 Task: Sort the products in the category "Scones" by unit price (low first).
Action: Mouse moved to (17, 83)
Screenshot: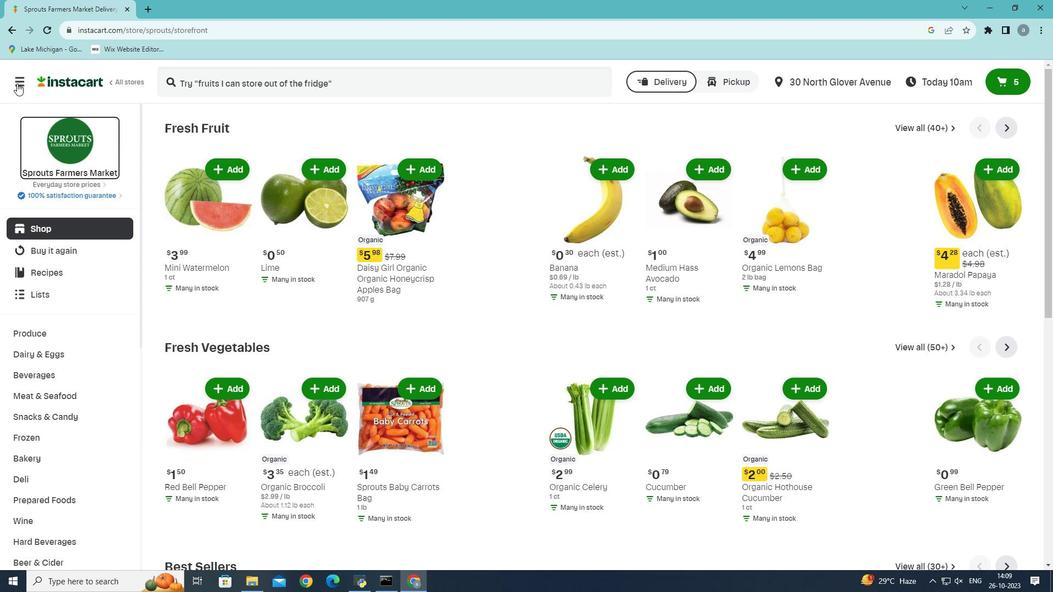 
Action: Mouse pressed left at (17, 83)
Screenshot: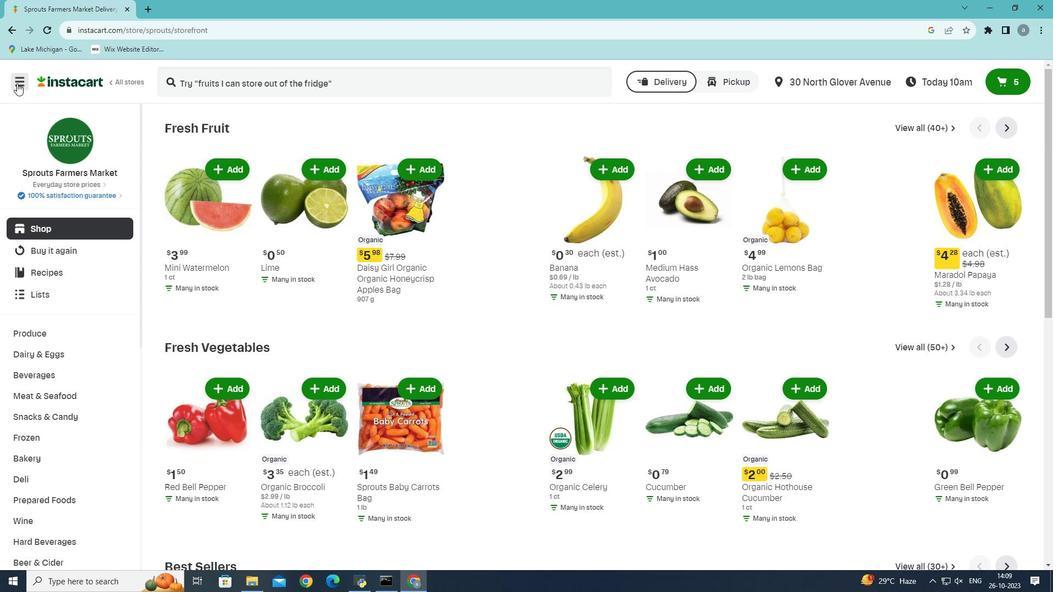 
Action: Mouse moved to (81, 370)
Screenshot: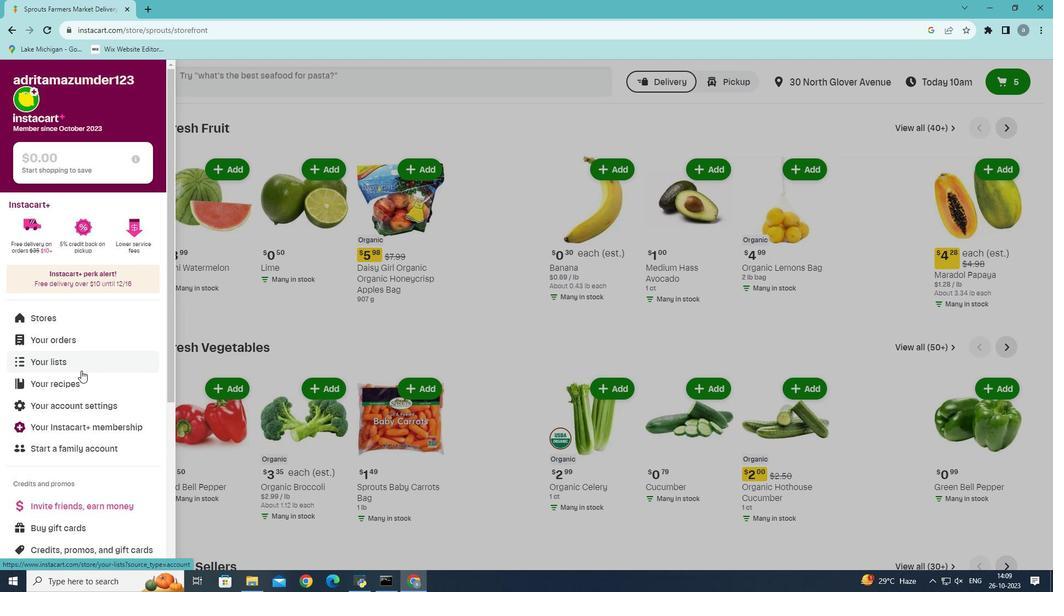 
Action: Mouse scrolled (81, 370) with delta (0, 0)
Screenshot: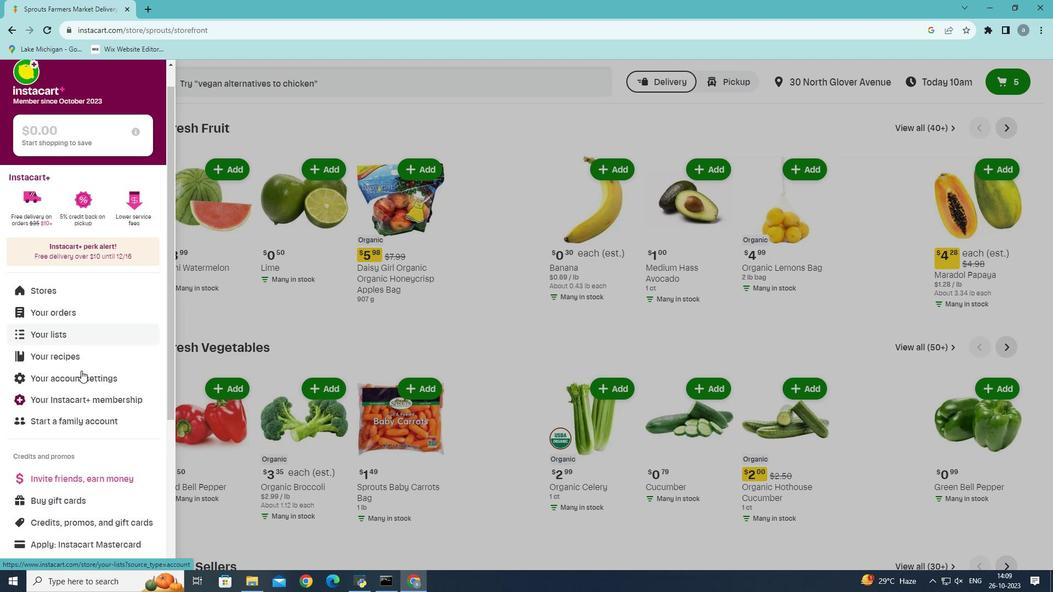 
Action: Mouse moved to (45, 260)
Screenshot: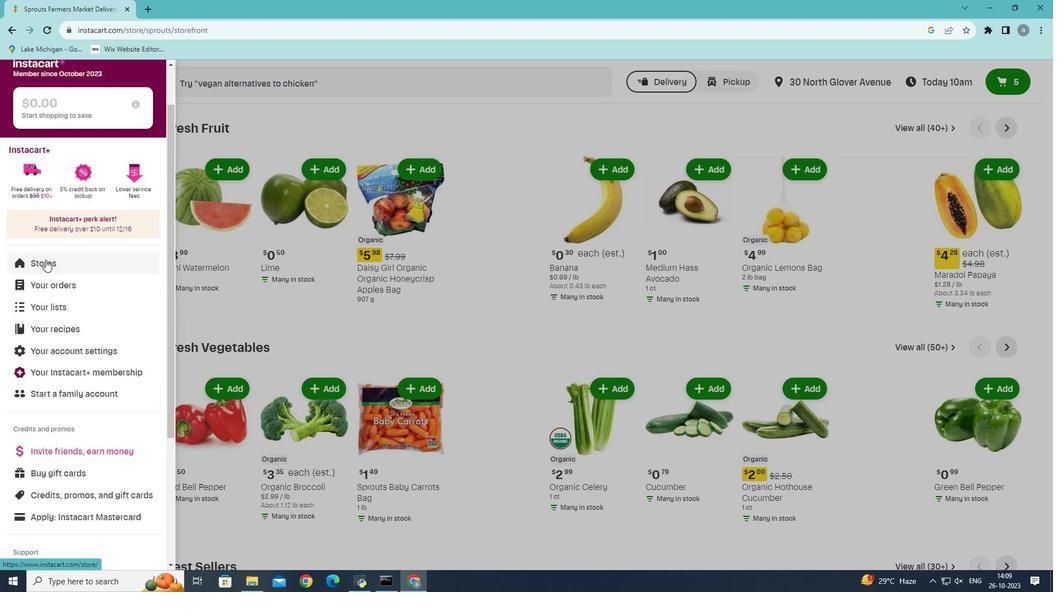 
Action: Mouse pressed left at (45, 260)
Screenshot: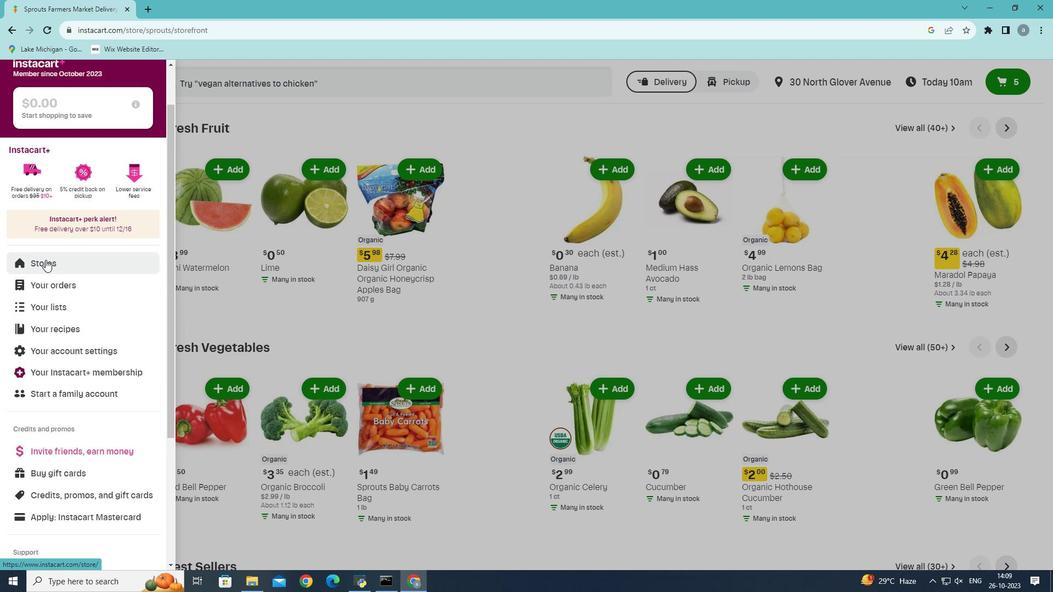 
Action: Mouse moved to (246, 128)
Screenshot: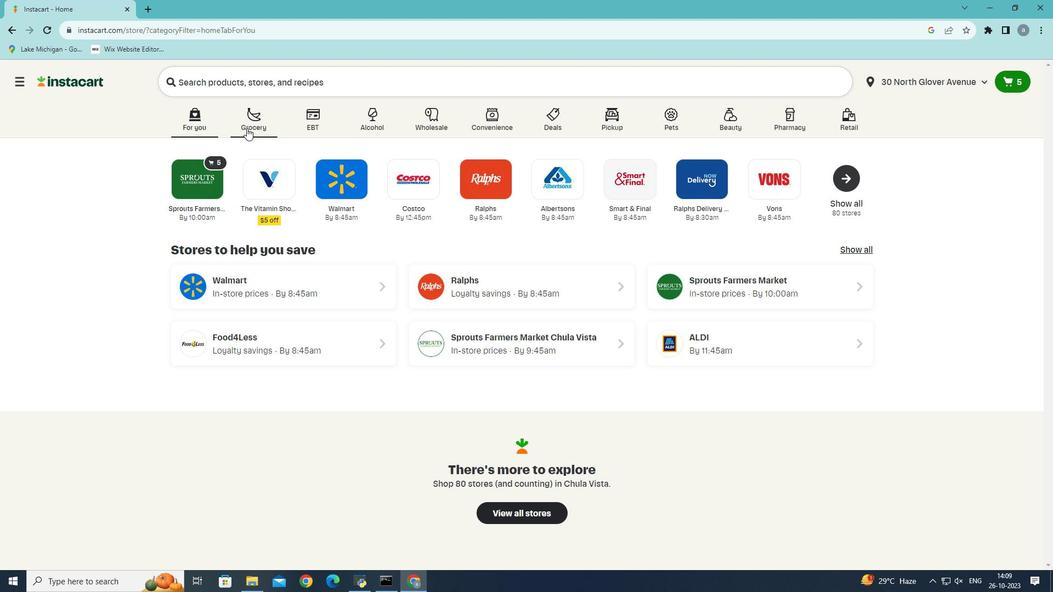 
Action: Mouse pressed left at (246, 128)
Screenshot: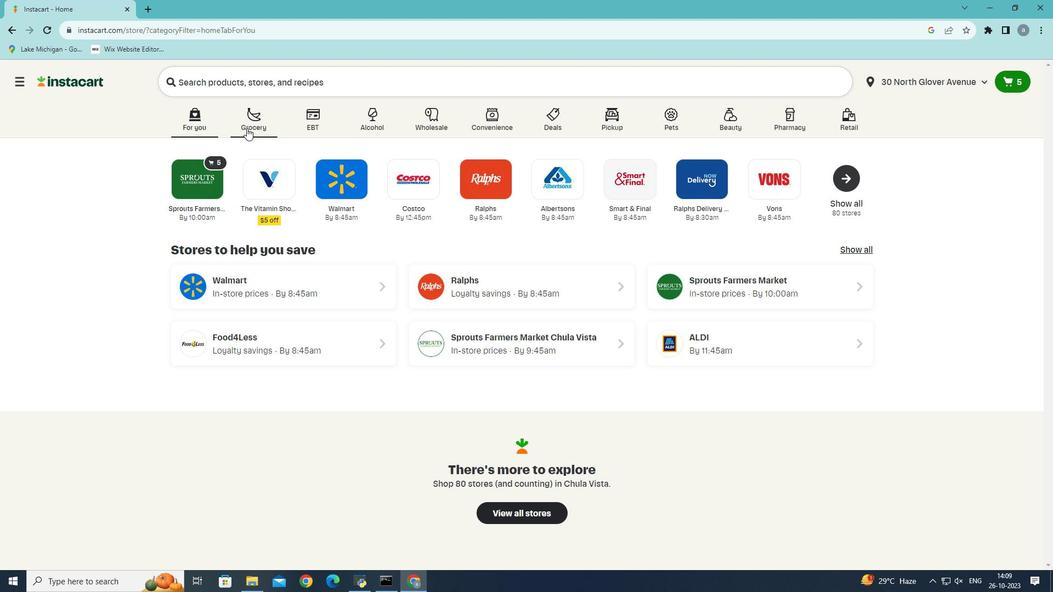 
Action: Mouse moved to (269, 311)
Screenshot: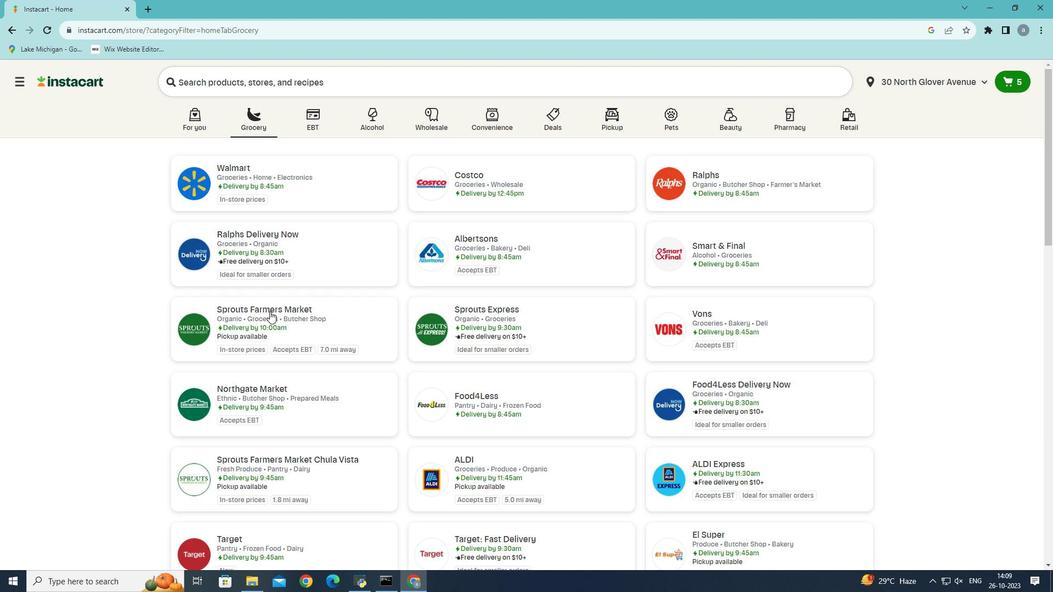 
Action: Mouse pressed left at (269, 311)
Screenshot: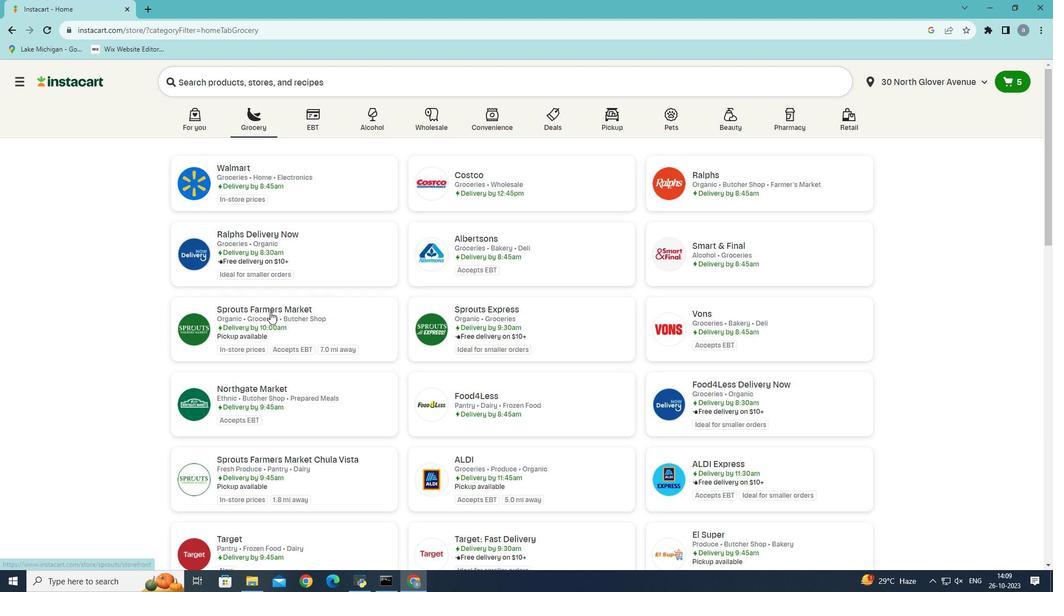 
Action: Mouse moved to (36, 457)
Screenshot: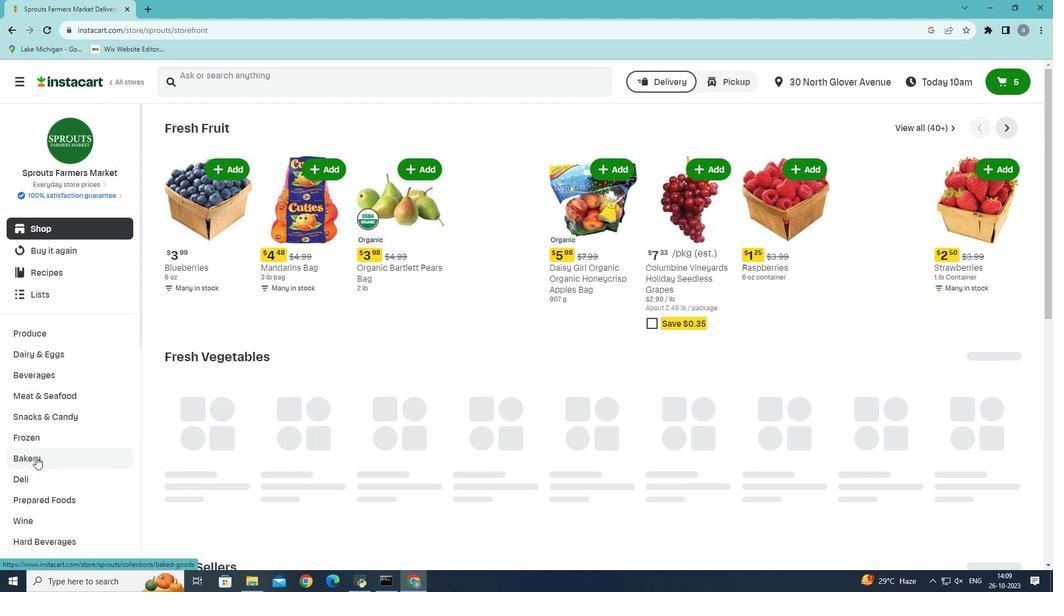 
Action: Mouse pressed left at (36, 457)
Screenshot: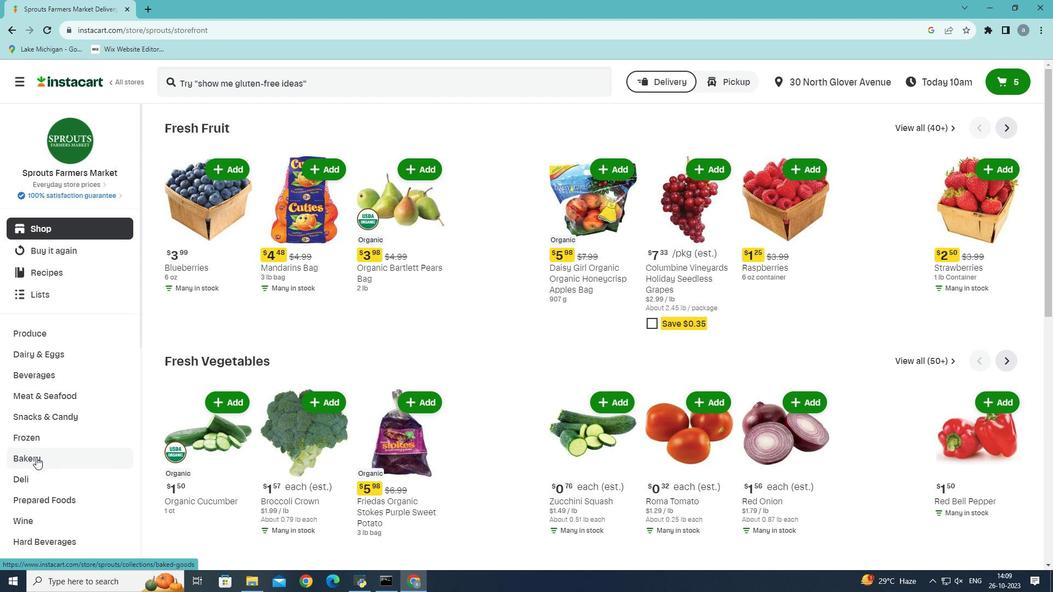 
Action: Mouse moved to (646, 153)
Screenshot: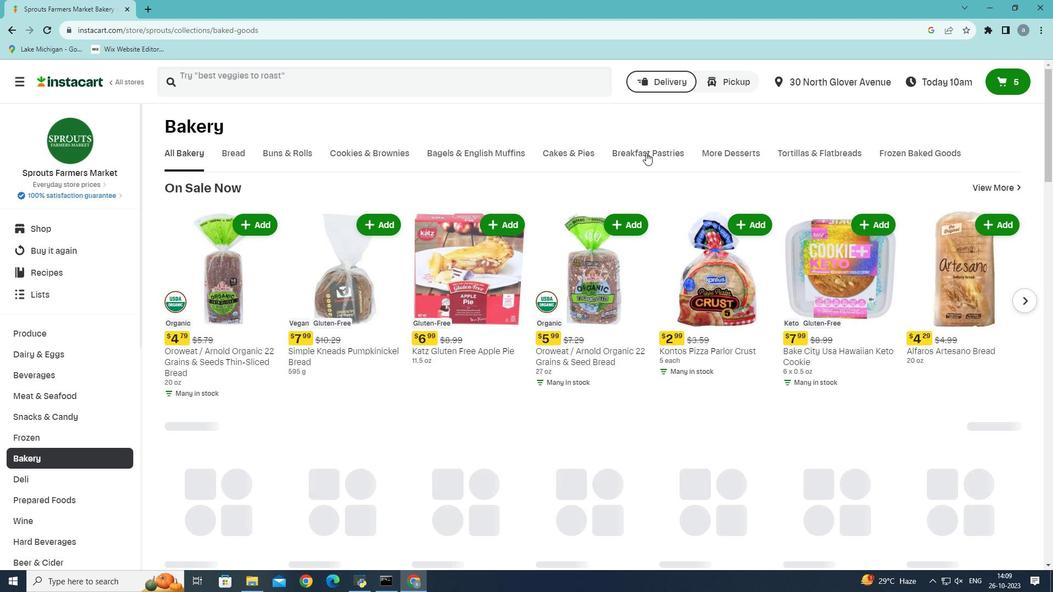 
Action: Mouse pressed left at (646, 153)
Screenshot: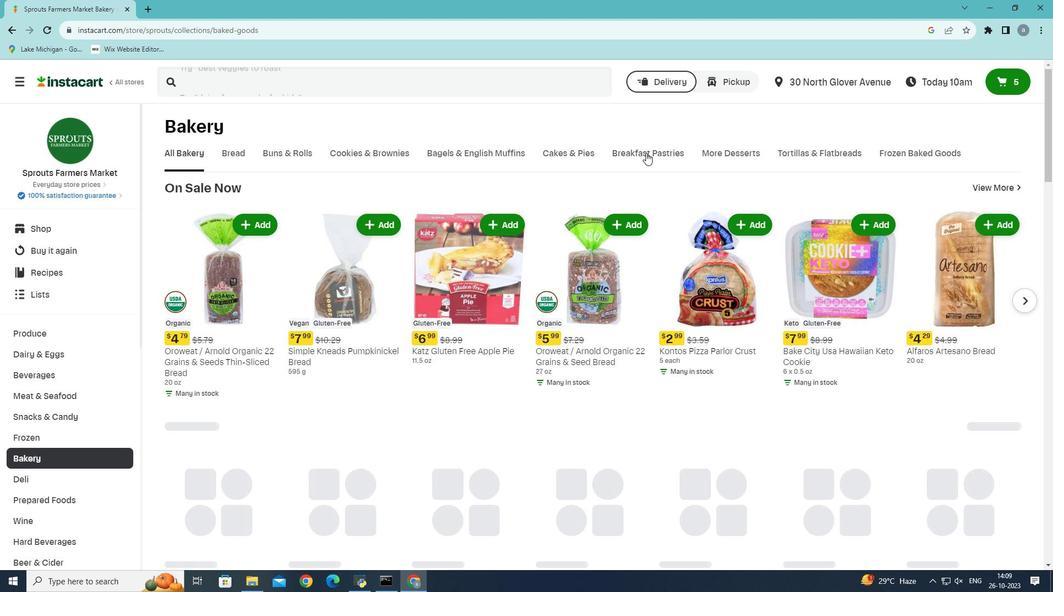 
Action: Mouse moved to (575, 201)
Screenshot: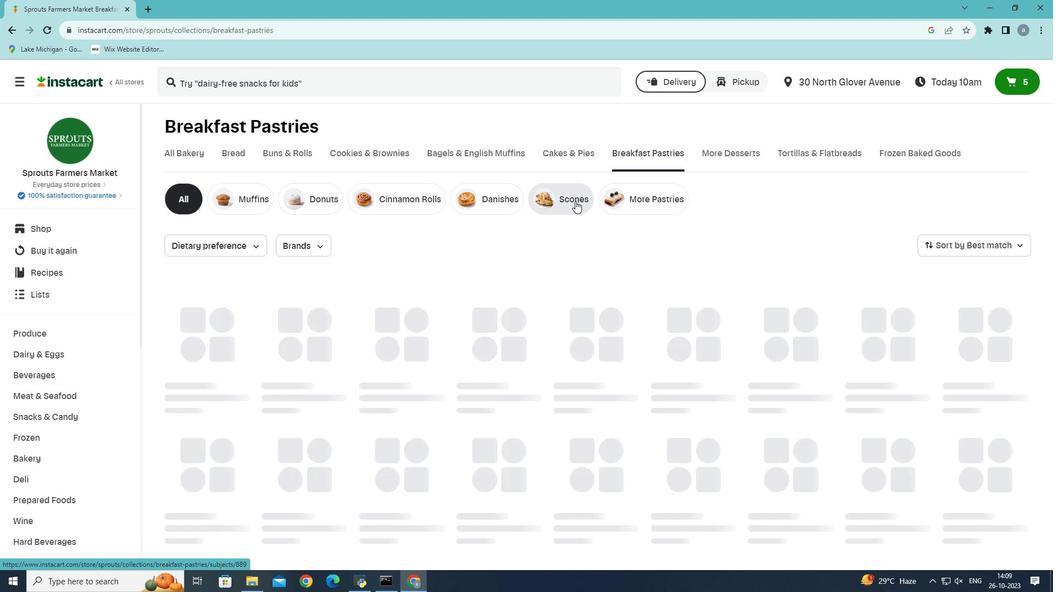 
Action: Mouse pressed left at (575, 201)
Screenshot: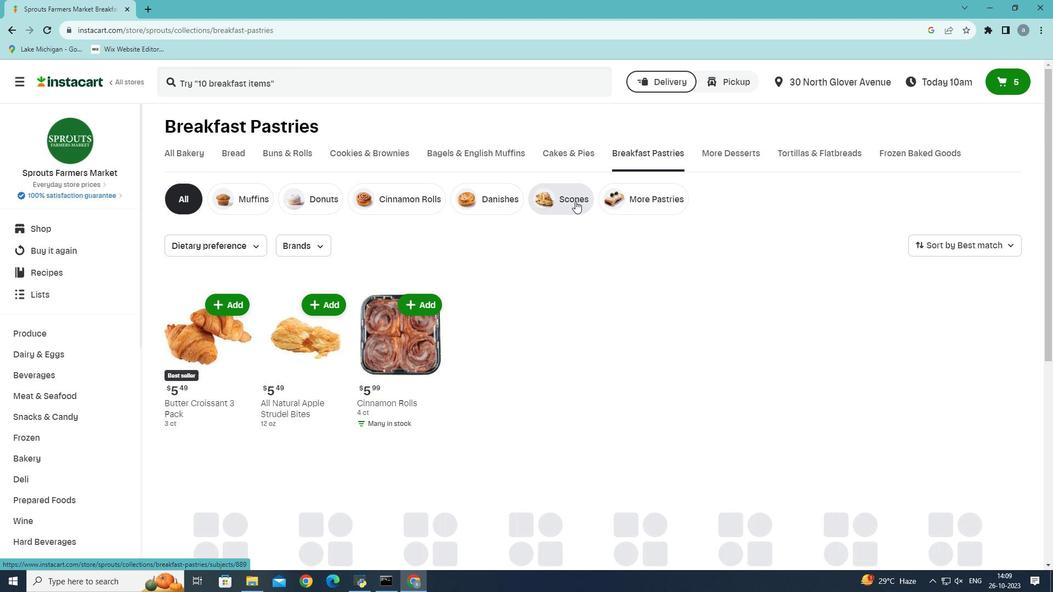 
Action: Mouse moved to (1014, 244)
Screenshot: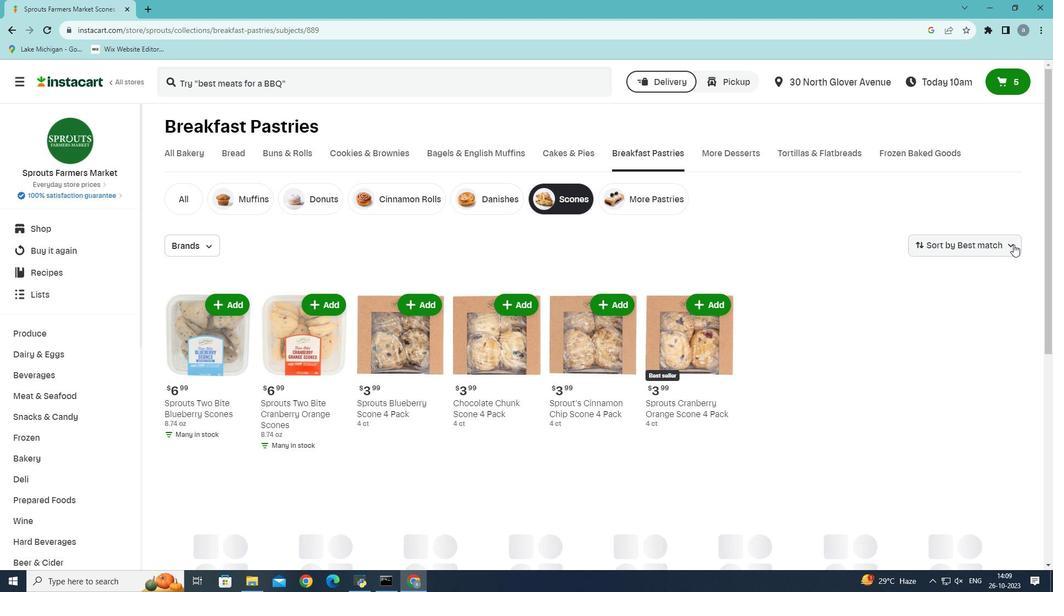 
Action: Mouse pressed left at (1014, 244)
Screenshot: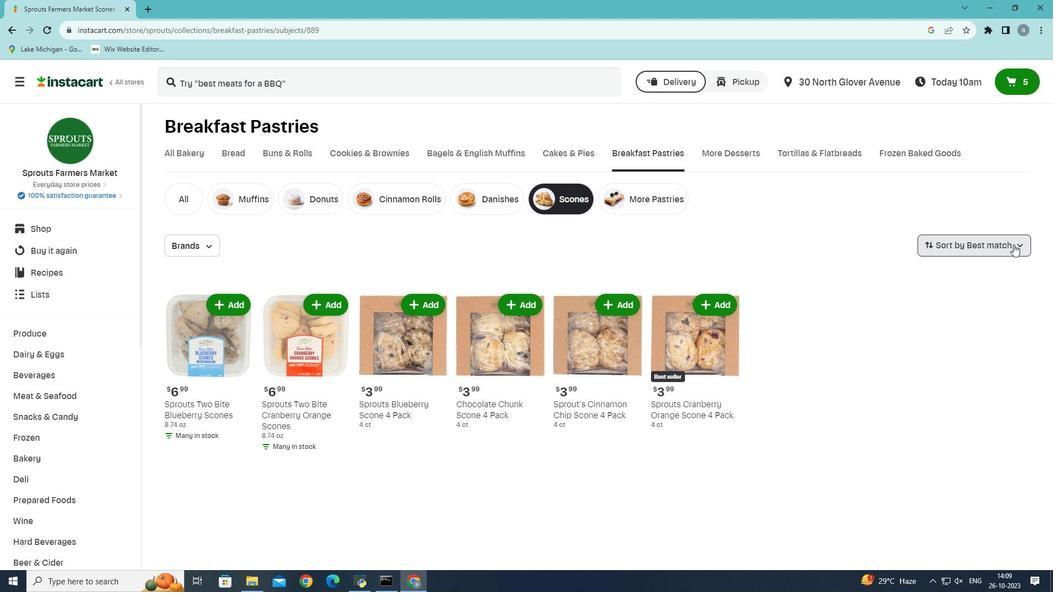 
Action: Mouse moved to (981, 342)
Screenshot: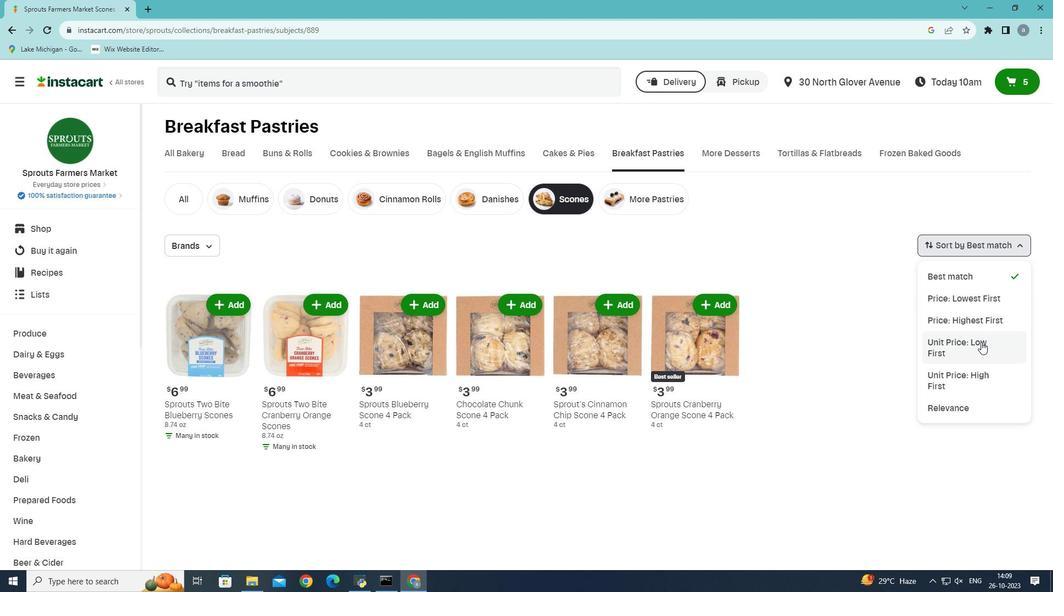 
Action: Mouse pressed left at (981, 342)
Screenshot: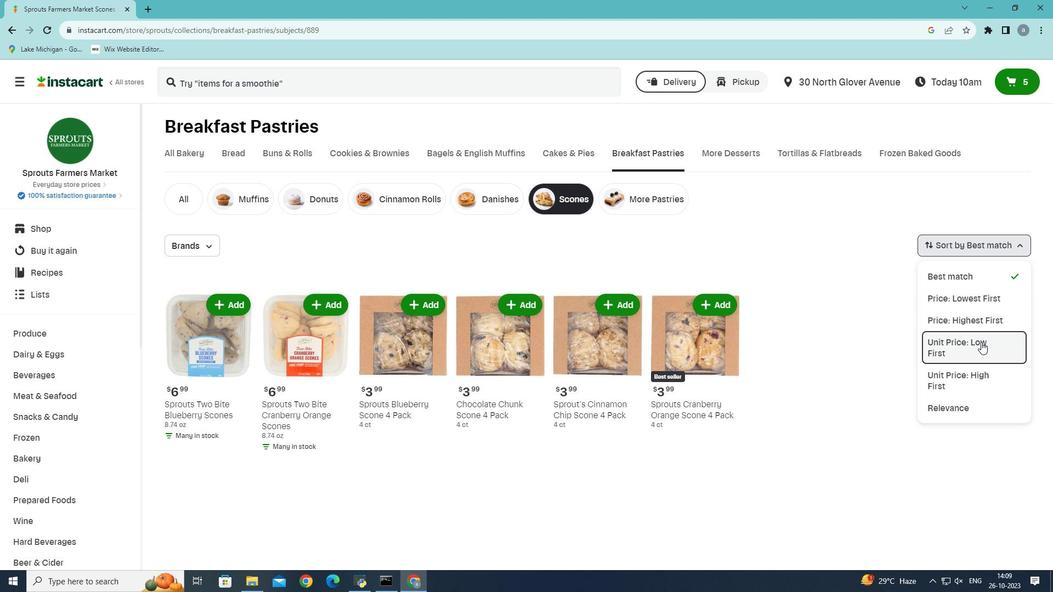 
Action: Mouse moved to (790, 286)
Screenshot: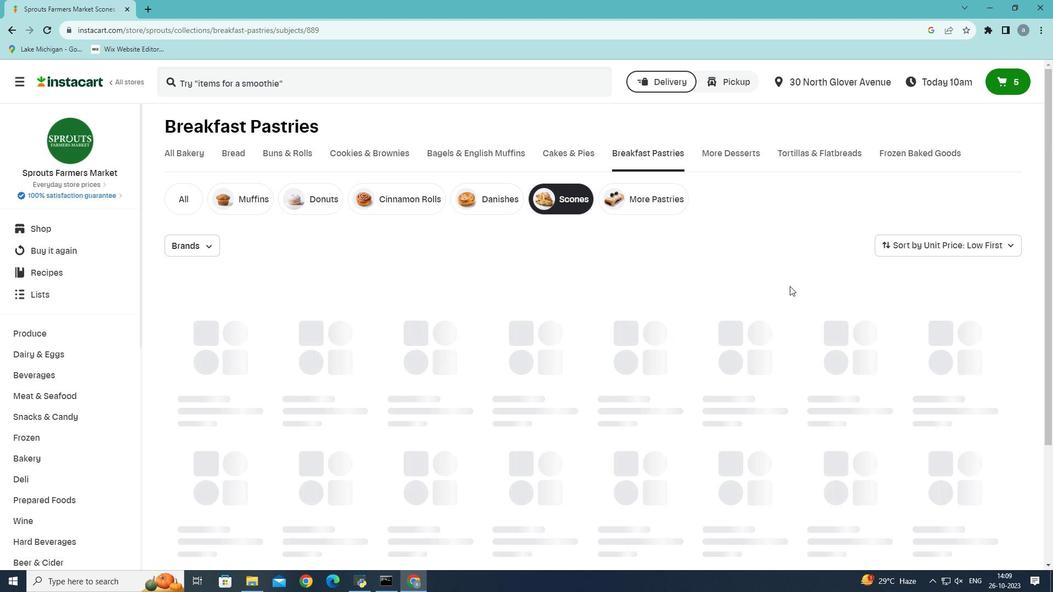 
